 Task: View all draft contracts created by the user
Action: Mouse moved to (178, 125)
Screenshot: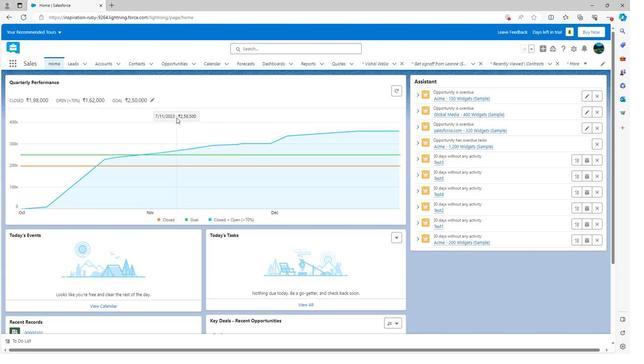 
Action: Mouse scrolled (178, 125) with delta (0, 0)
Screenshot: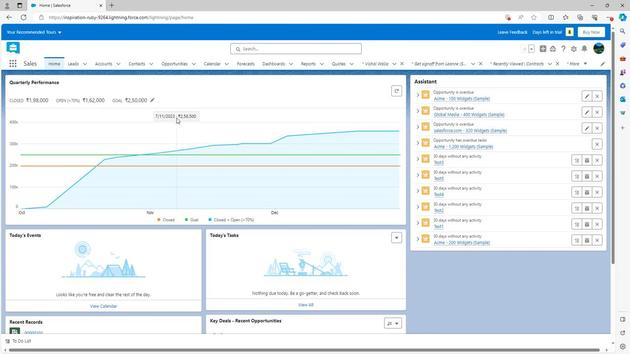 
Action: Mouse scrolled (178, 125) with delta (0, 0)
Screenshot: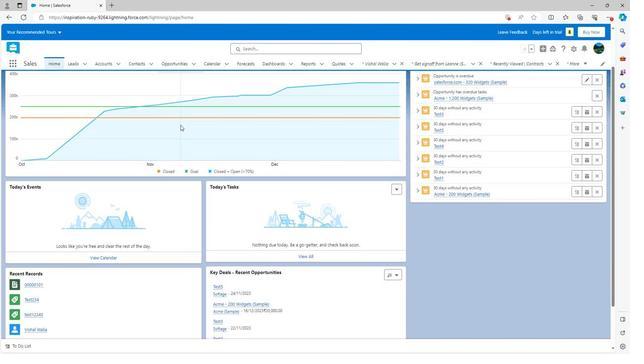 
Action: Mouse scrolled (178, 125) with delta (0, 0)
Screenshot: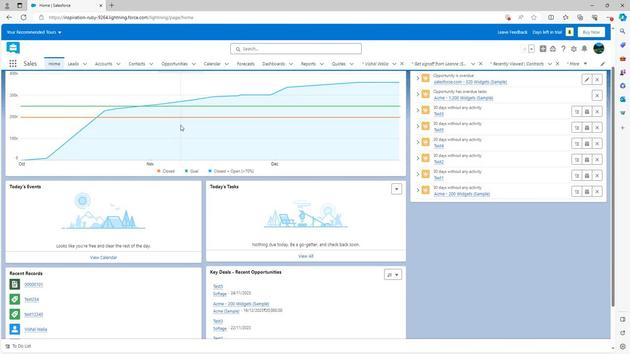 
Action: Mouse scrolled (178, 125) with delta (0, 0)
Screenshot: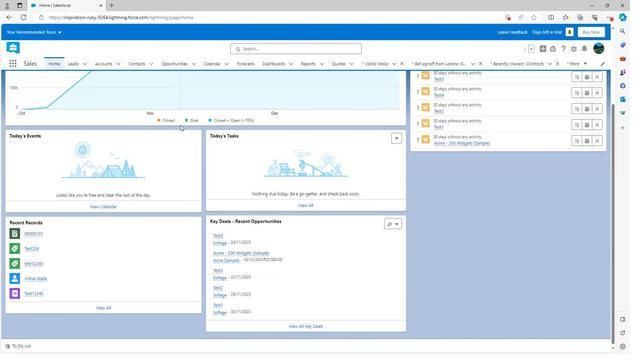 
Action: Mouse scrolled (178, 126) with delta (0, 0)
Screenshot: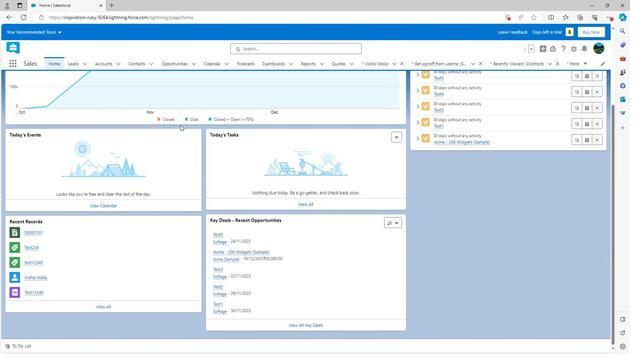 
Action: Mouse scrolled (178, 126) with delta (0, 0)
Screenshot: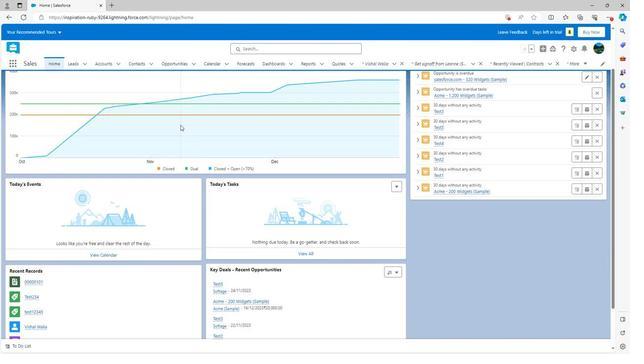 
Action: Mouse scrolled (178, 126) with delta (0, 0)
Screenshot: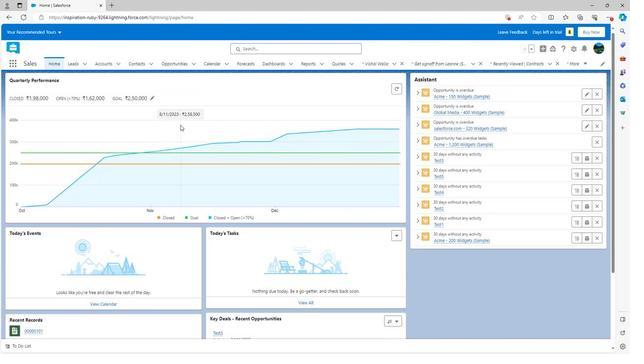 
Action: Mouse scrolled (178, 126) with delta (0, 0)
Screenshot: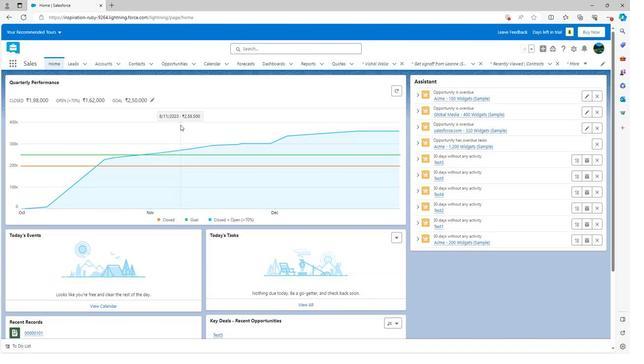 
Action: Mouse moved to (535, 64)
Screenshot: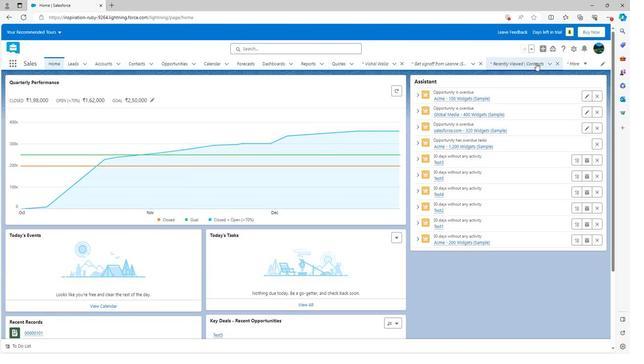 
Action: Mouse pressed left at (535, 64)
Screenshot: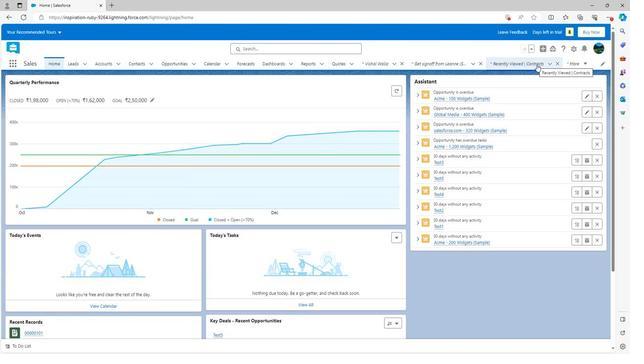 
Action: Mouse moved to (72, 87)
Screenshot: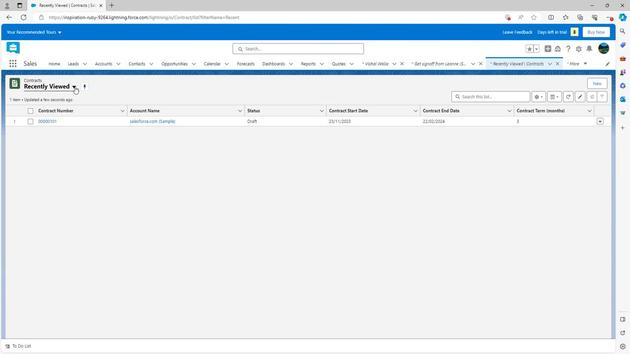 
Action: Mouse pressed left at (72, 87)
Screenshot: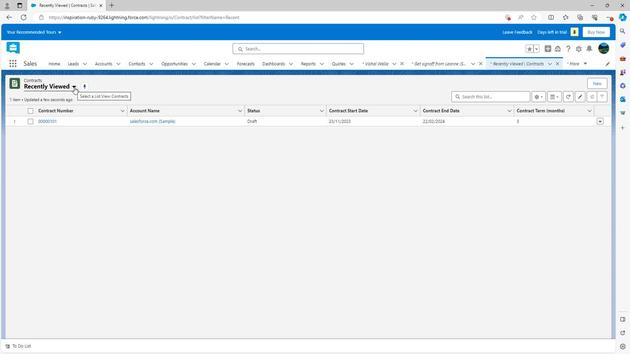 
Action: Mouse moved to (57, 135)
Screenshot: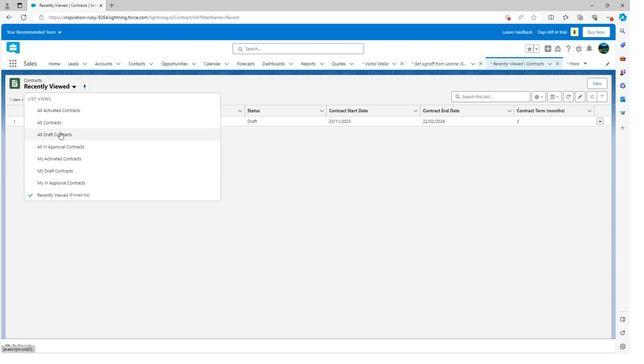 
Action: Mouse pressed left at (57, 135)
Screenshot: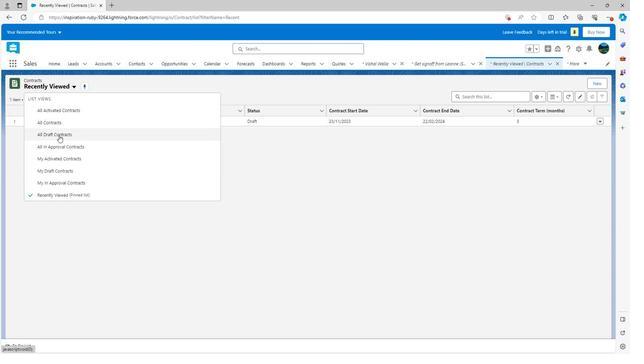 
Action: Mouse moved to (269, 176)
Screenshot: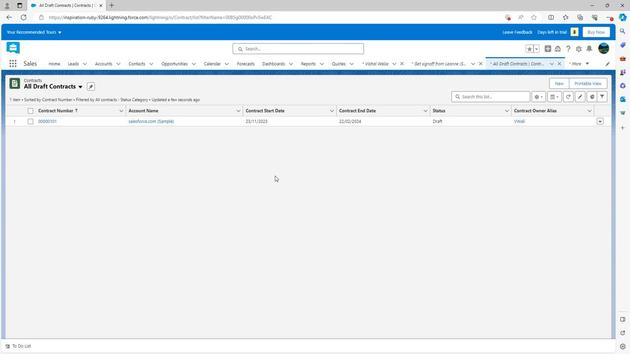 
